 Task: Add filter "Any" in request date.
Action: Mouse moved to (269, 165)
Screenshot: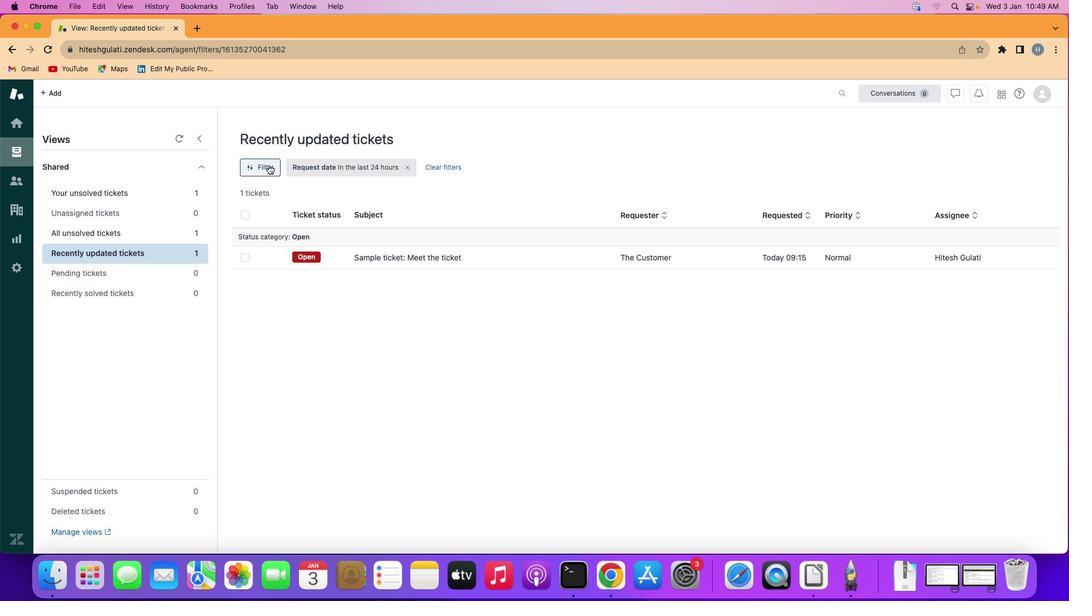 
Action: Mouse pressed left at (269, 165)
Screenshot: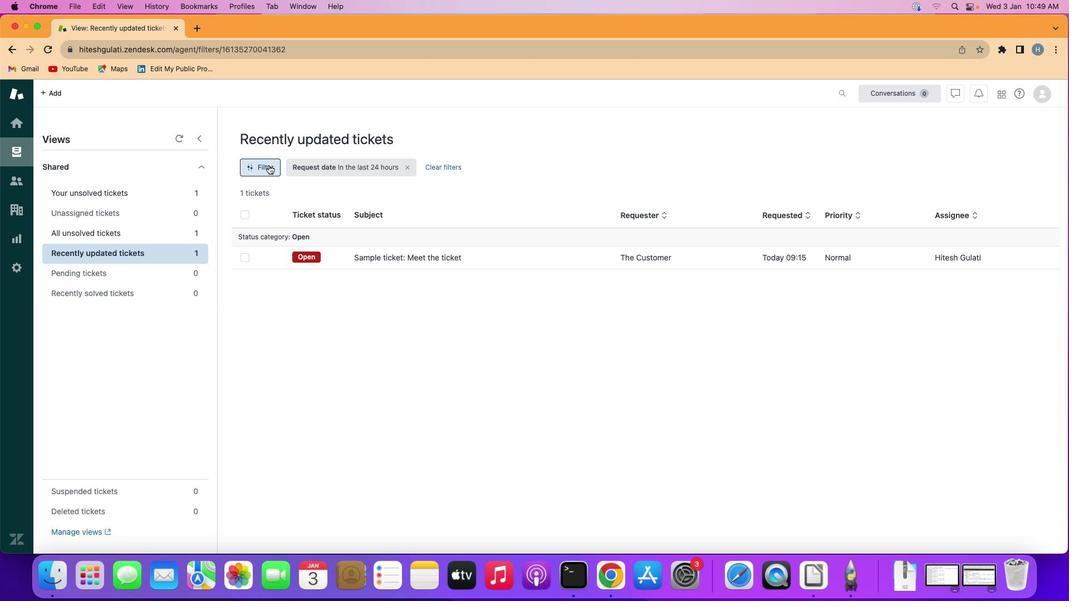 
Action: Mouse moved to (922, 315)
Screenshot: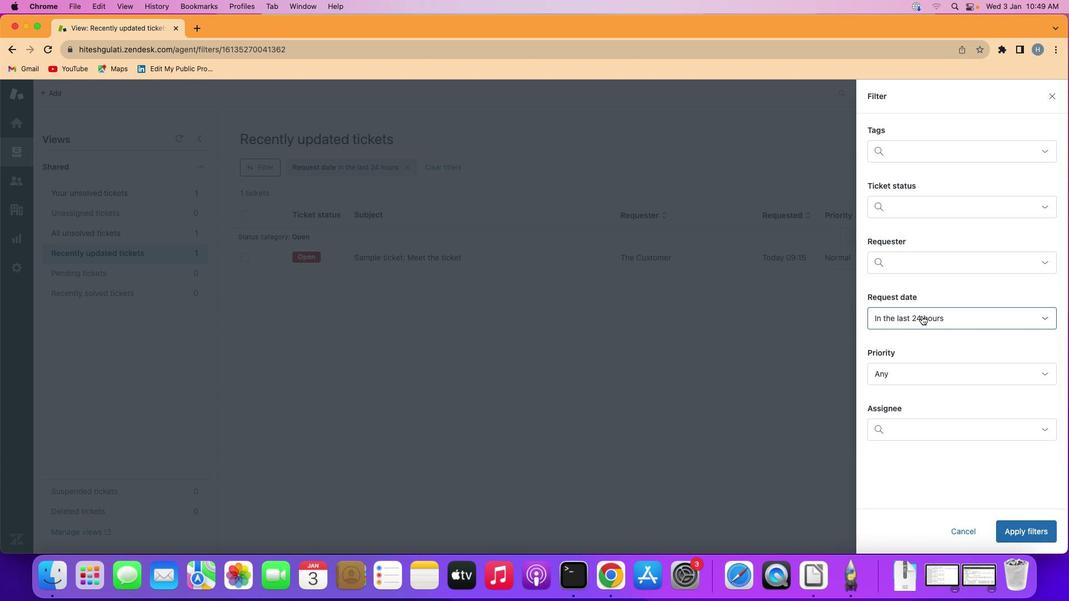 
Action: Mouse pressed left at (922, 315)
Screenshot: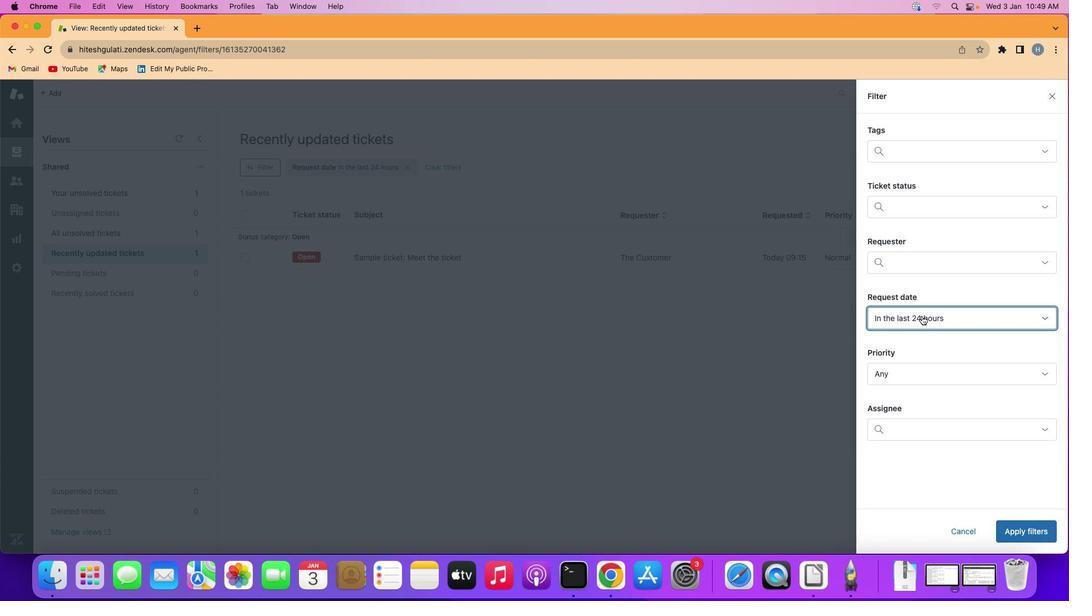 
Action: Mouse moved to (926, 341)
Screenshot: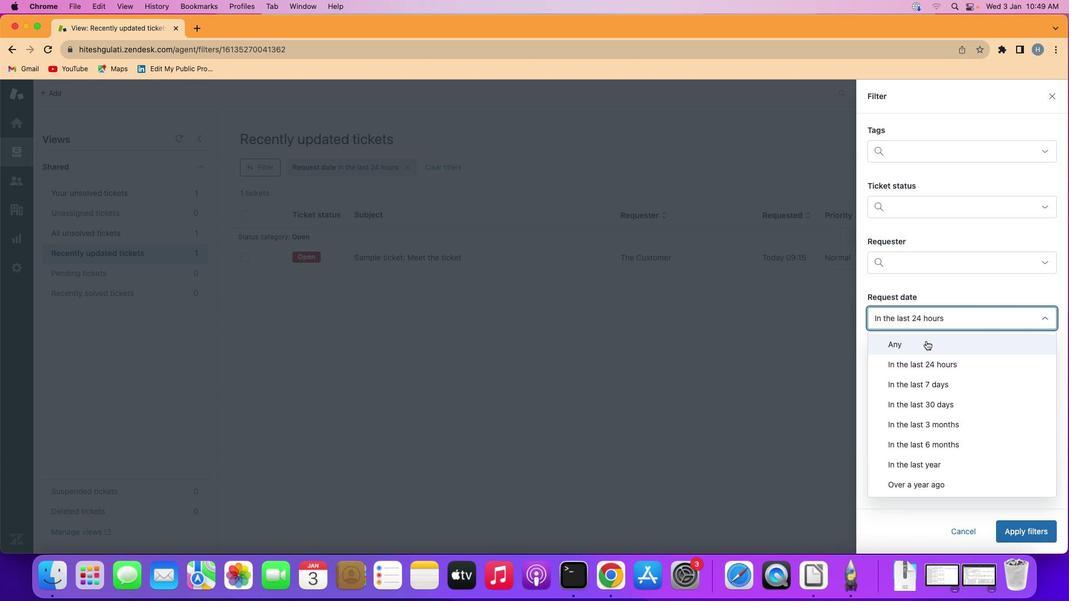 
Action: Mouse pressed left at (926, 341)
Screenshot: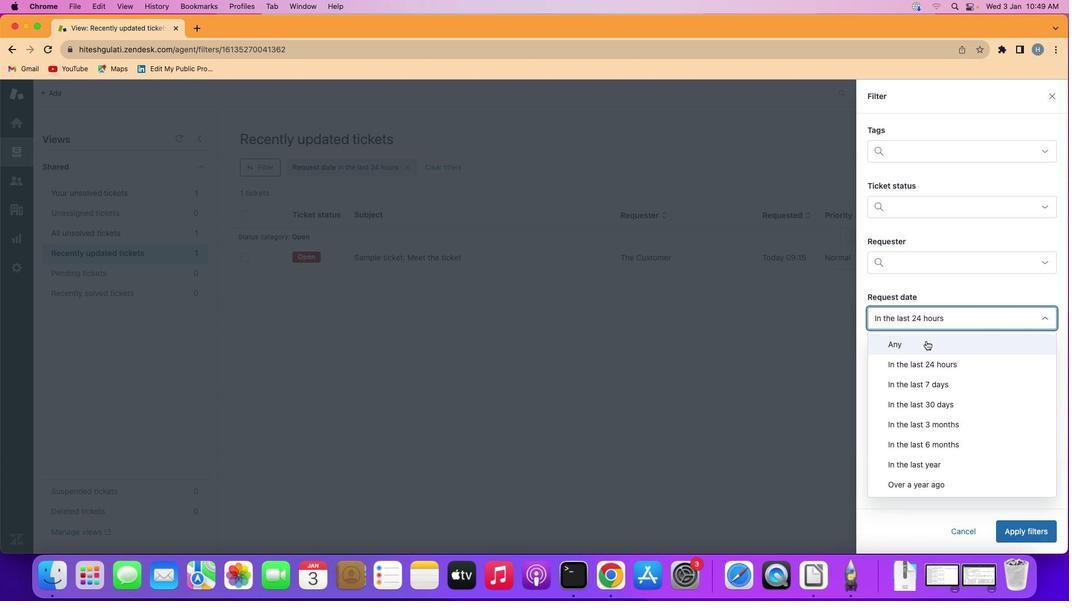 
Action: Mouse moved to (1035, 532)
Screenshot: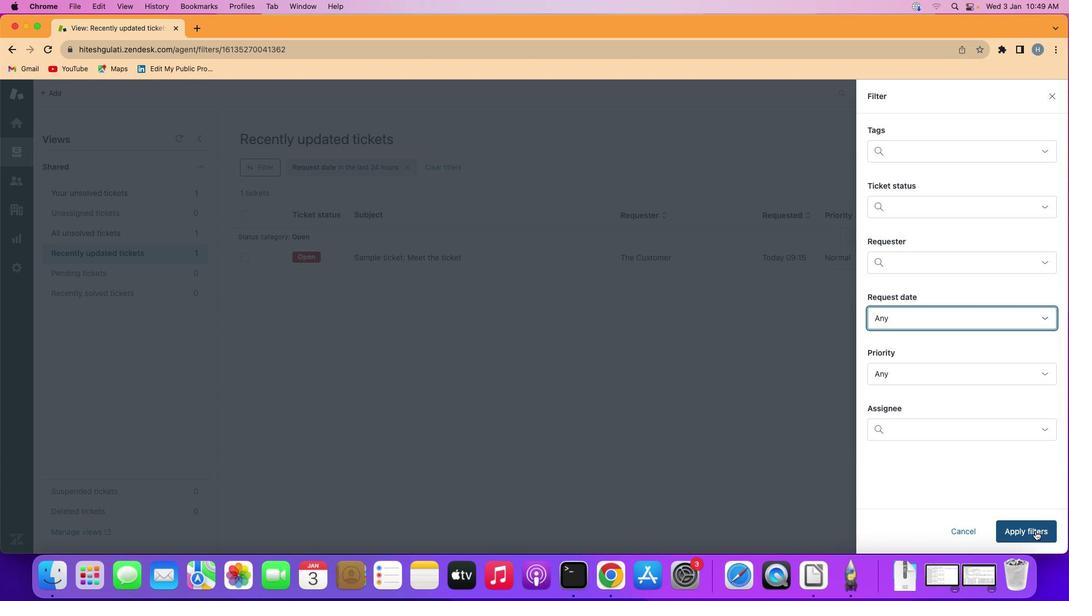 
Action: Mouse pressed left at (1035, 532)
Screenshot: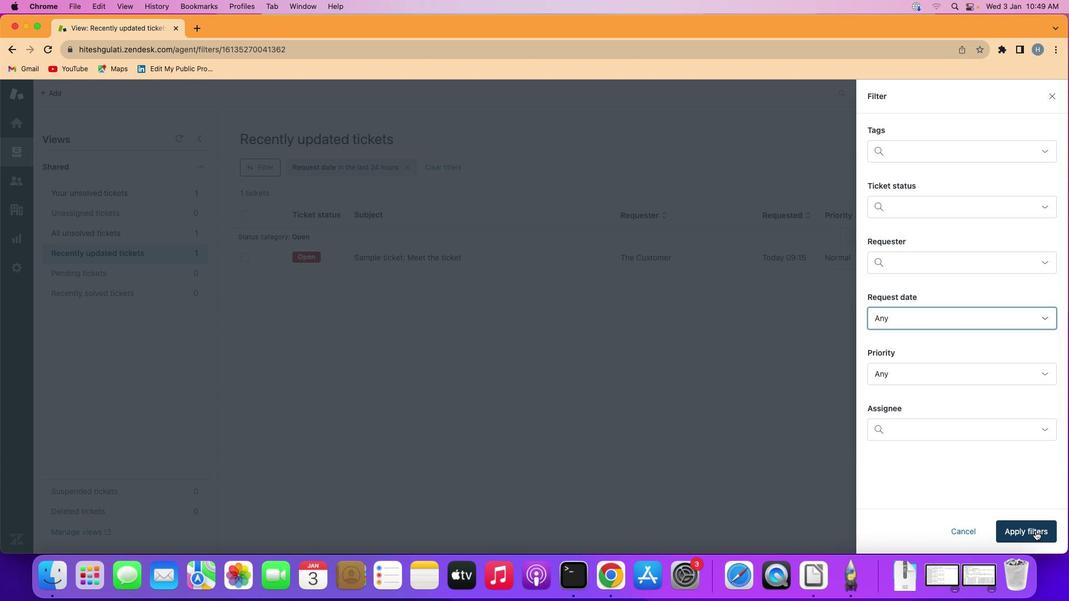 
Action: Mouse moved to (454, 342)
Screenshot: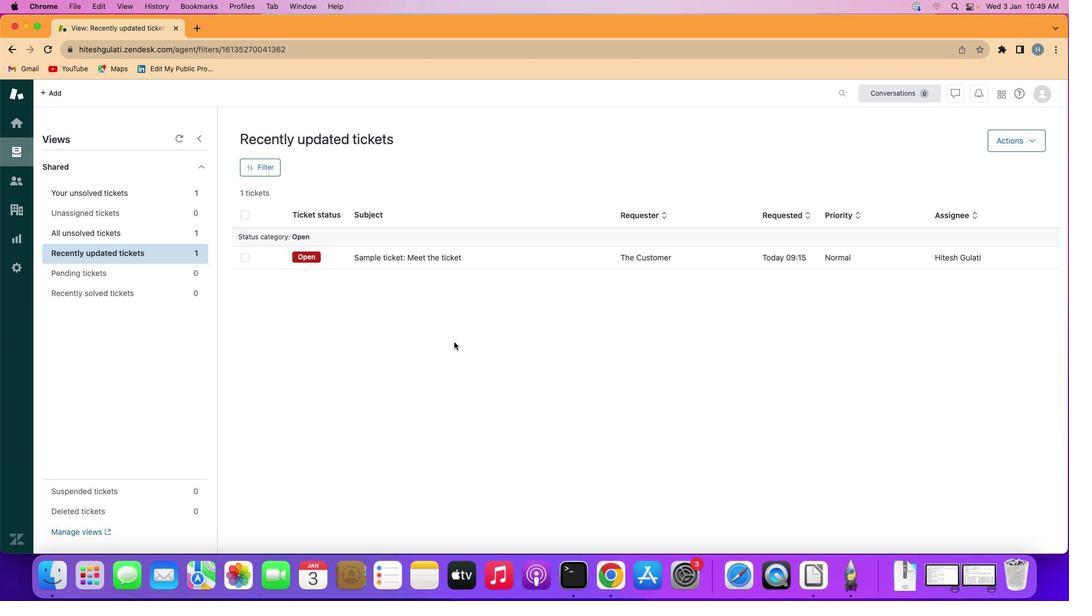 
